 Task: Select a due date automation when advanced on, 2 days before a card is due add content with a name or a description starting with resume at 11:00 AM.
Action: Mouse moved to (939, 72)
Screenshot: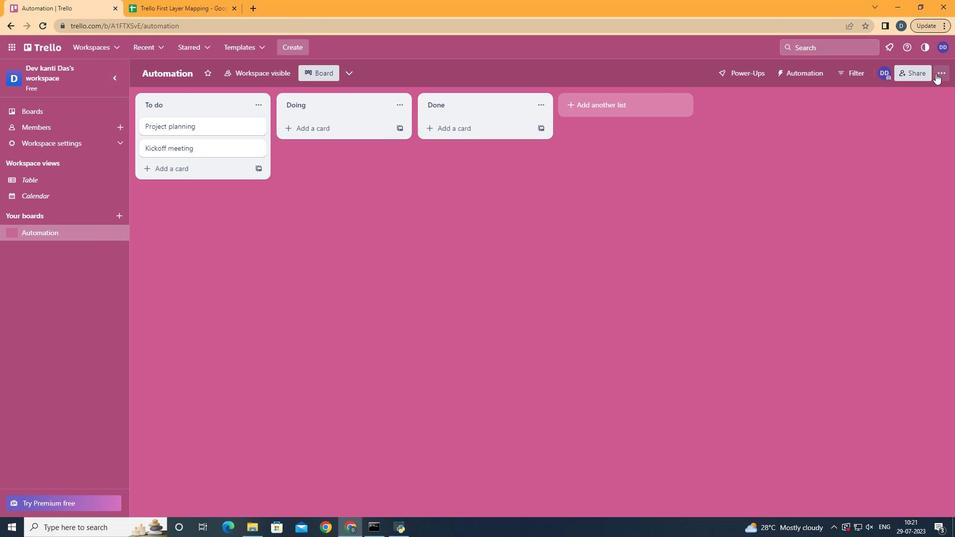 
Action: Mouse pressed left at (939, 72)
Screenshot: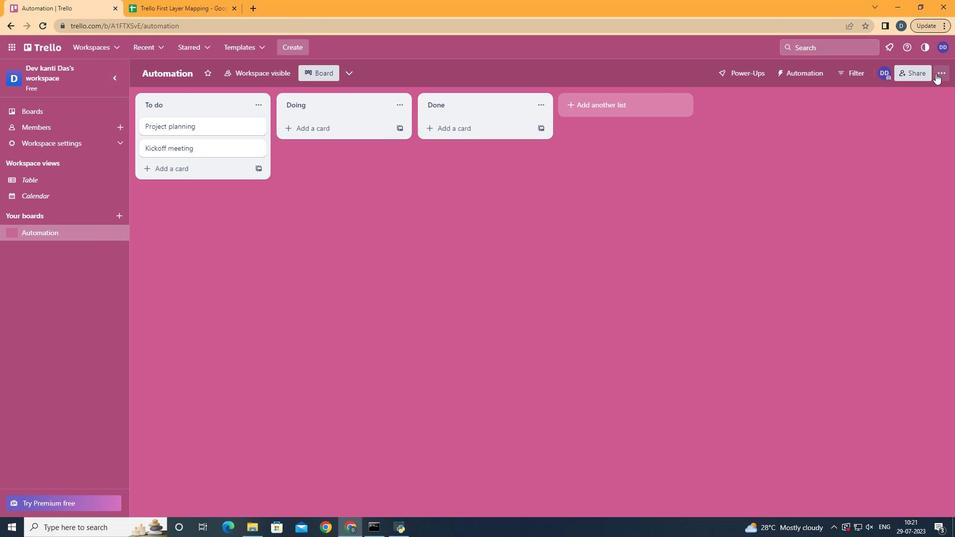 
Action: Mouse moved to (871, 207)
Screenshot: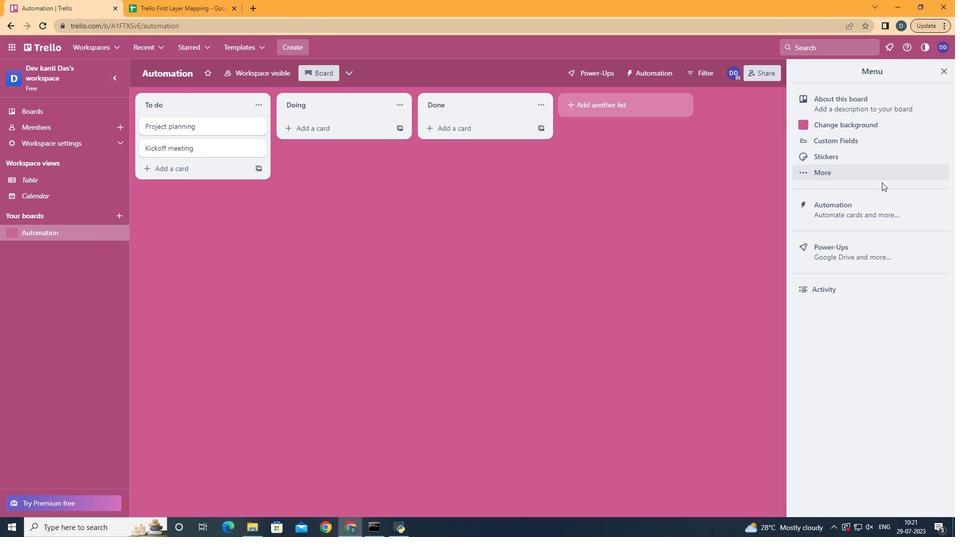
Action: Mouse pressed left at (871, 207)
Screenshot: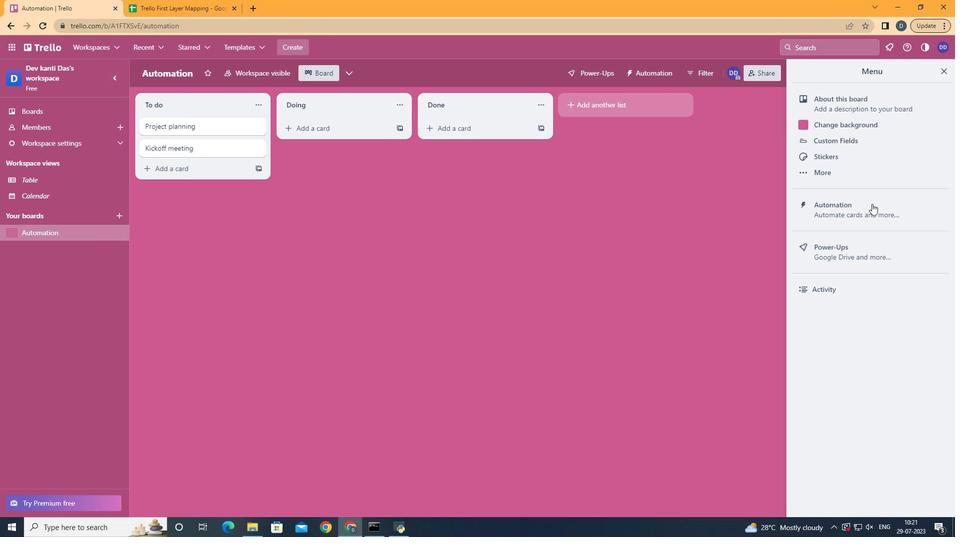 
Action: Mouse moved to (201, 205)
Screenshot: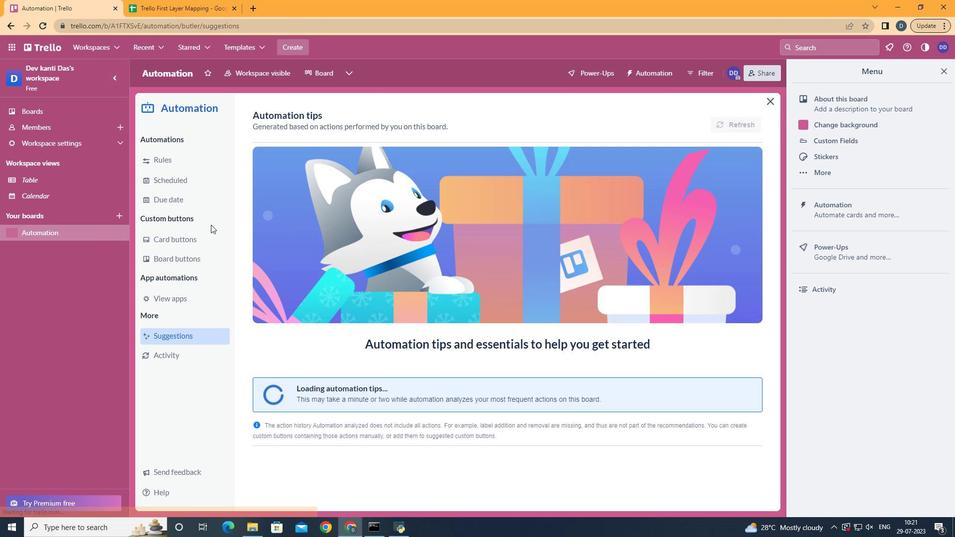 
Action: Mouse pressed left at (201, 205)
Screenshot: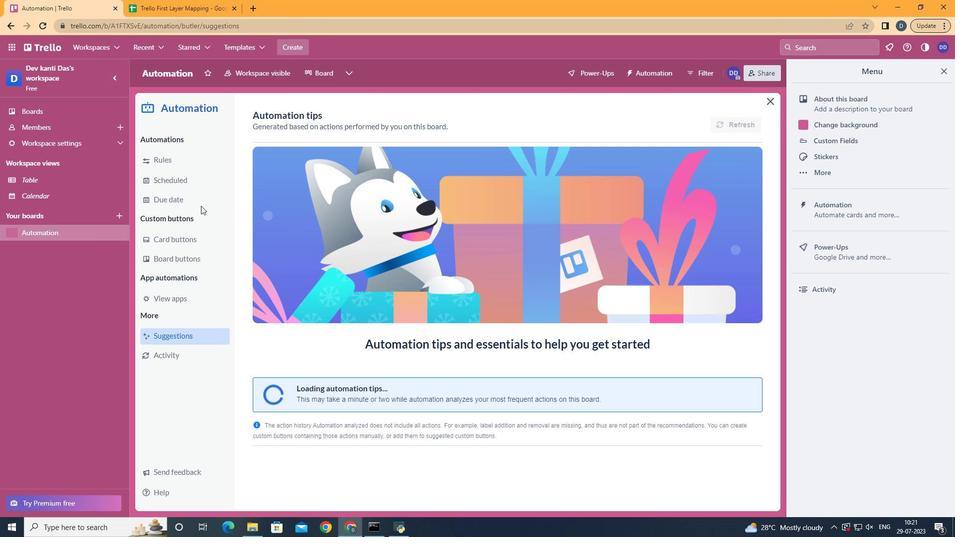 
Action: Mouse moved to (704, 115)
Screenshot: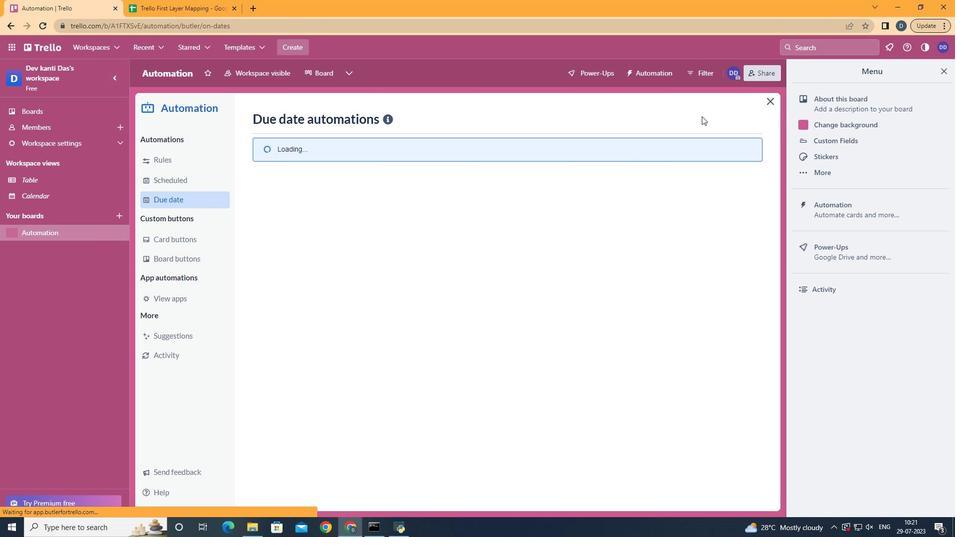 
Action: Mouse pressed left at (704, 115)
Screenshot: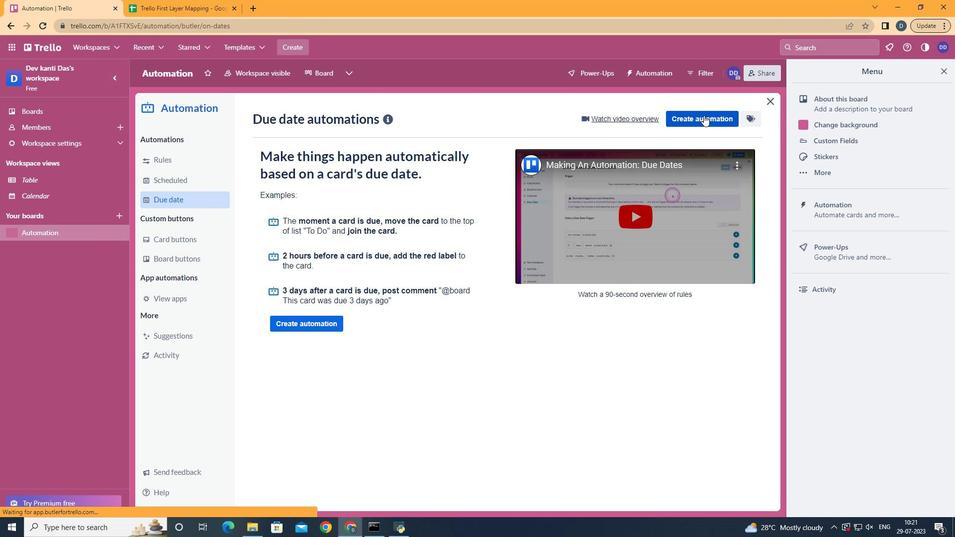 
Action: Mouse moved to (482, 214)
Screenshot: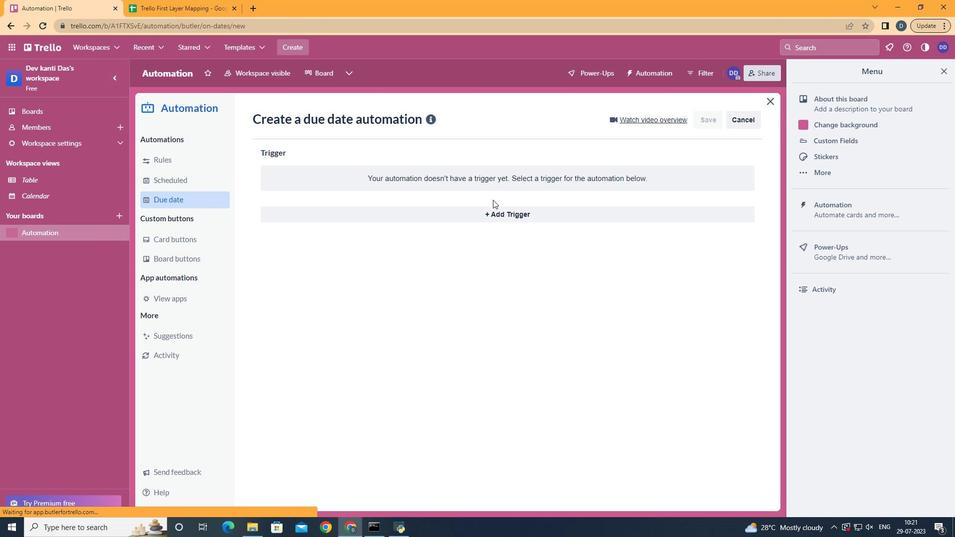 
Action: Mouse pressed left at (482, 214)
Screenshot: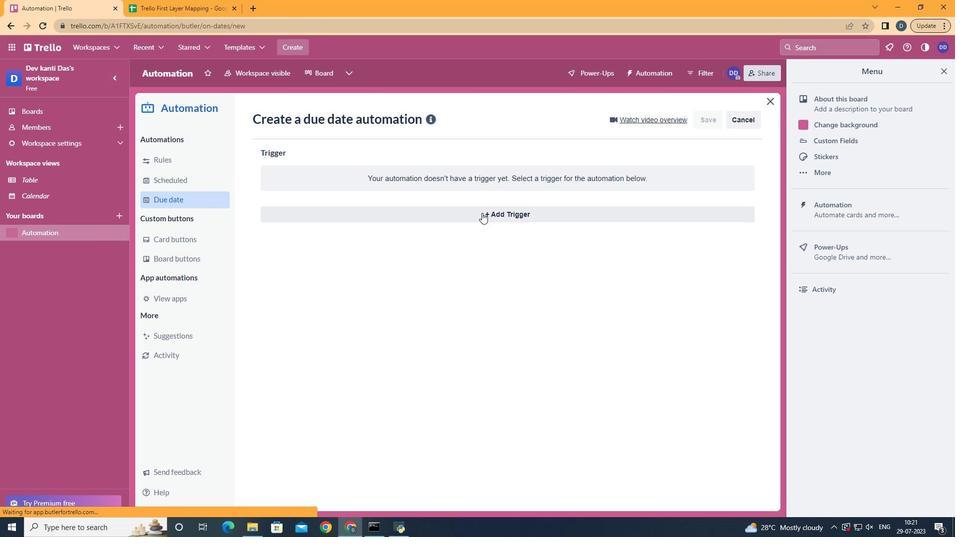 
Action: Mouse moved to (395, 365)
Screenshot: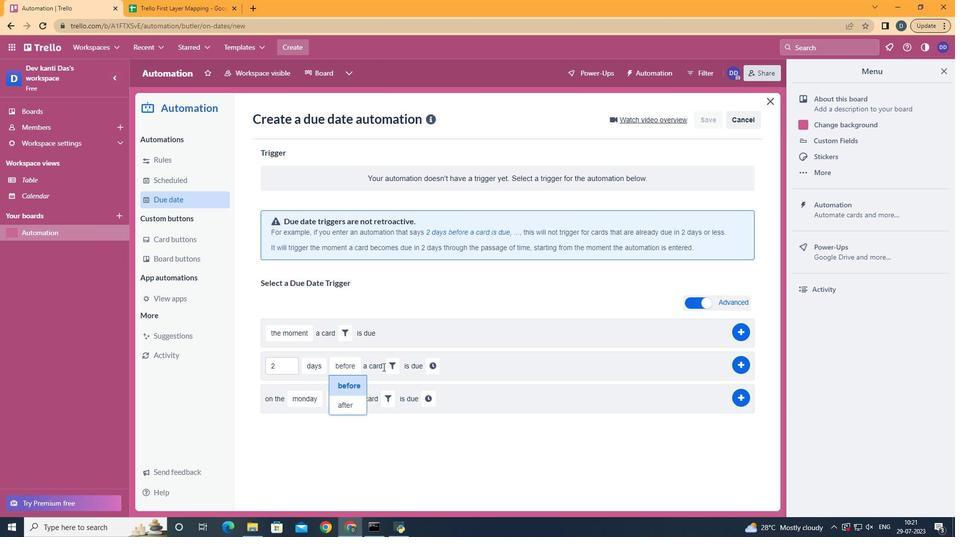 
Action: Mouse pressed left at (395, 365)
Screenshot: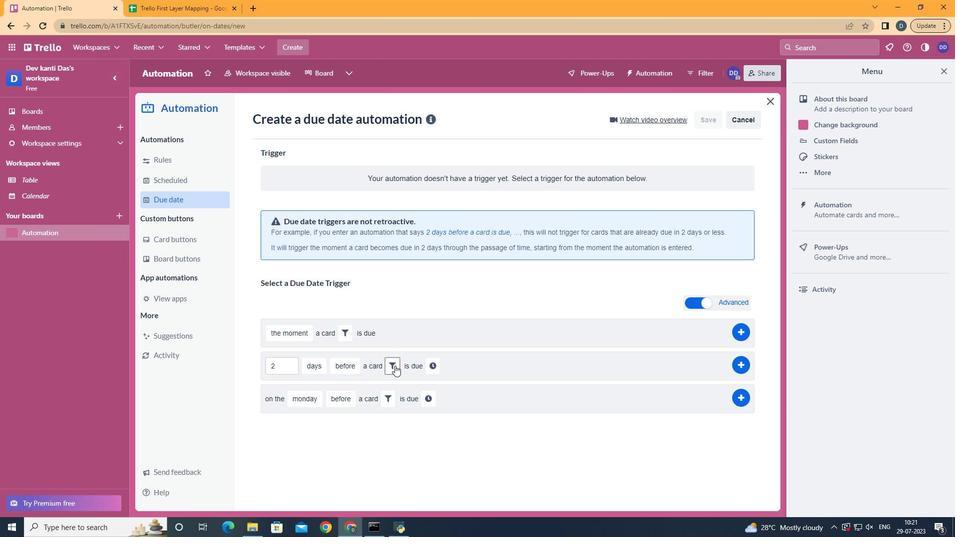 
Action: Mouse moved to (512, 399)
Screenshot: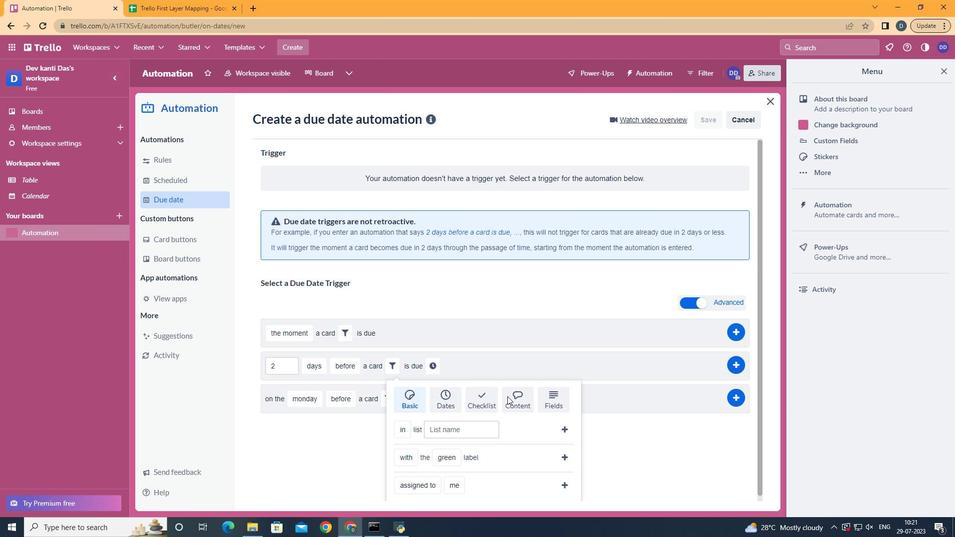 
Action: Mouse pressed left at (512, 399)
Screenshot: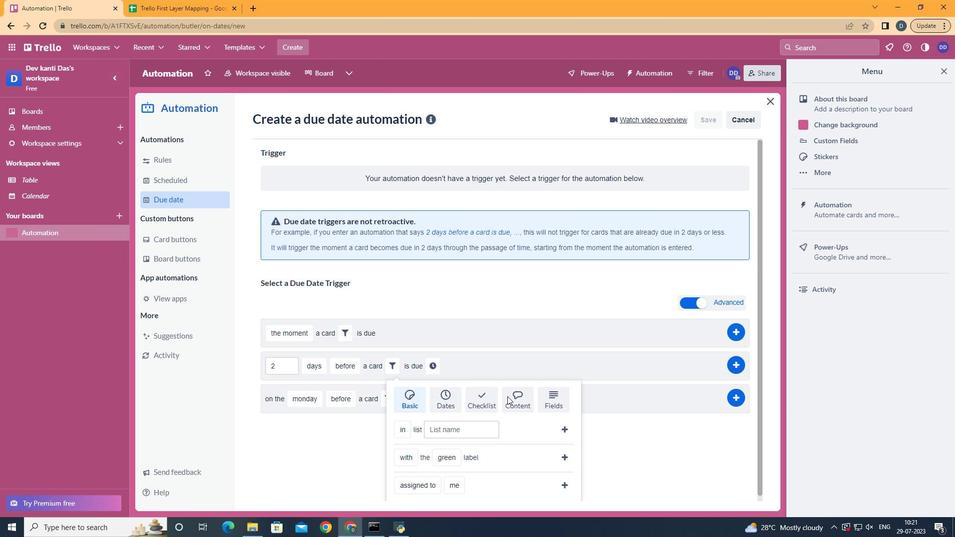 
Action: Mouse moved to (439, 484)
Screenshot: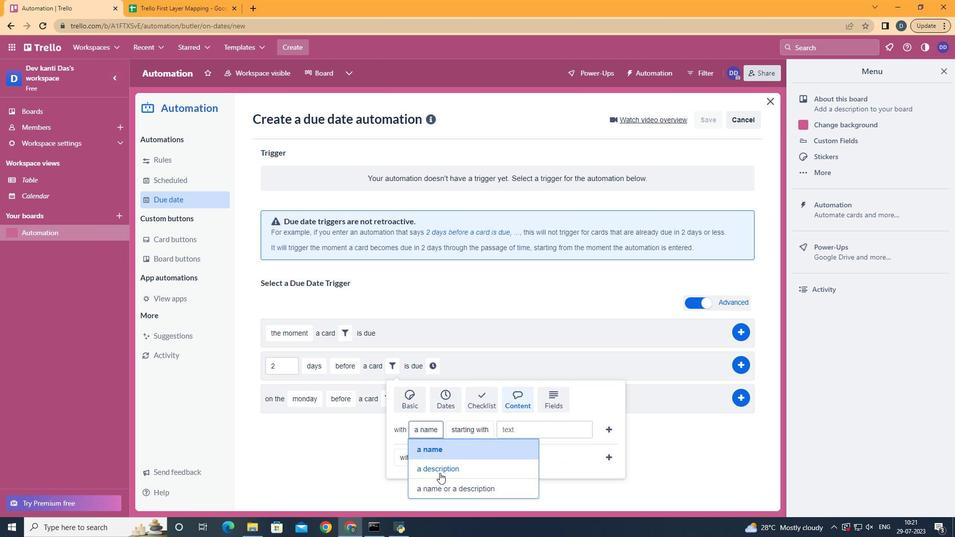 
Action: Mouse pressed left at (439, 484)
Screenshot: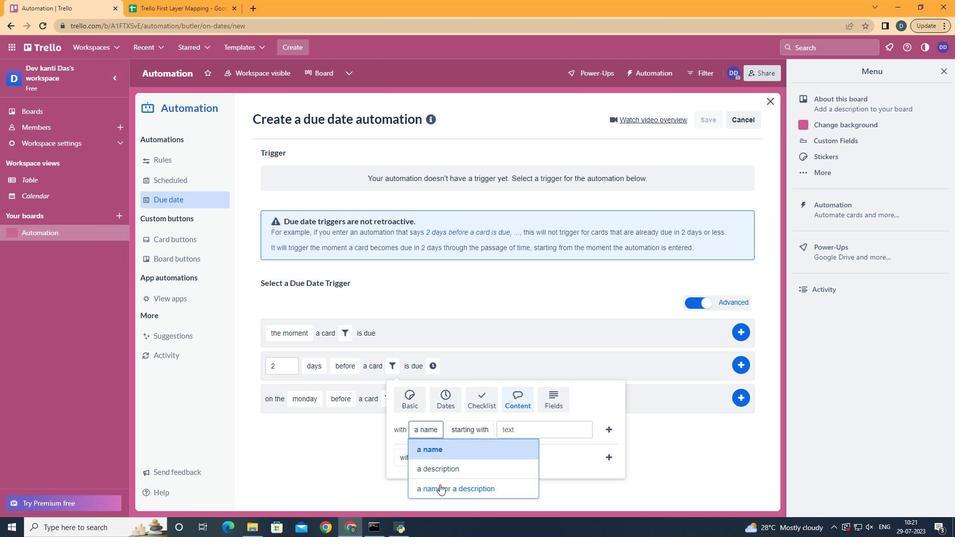 
Action: Mouse moved to (540, 309)
Screenshot: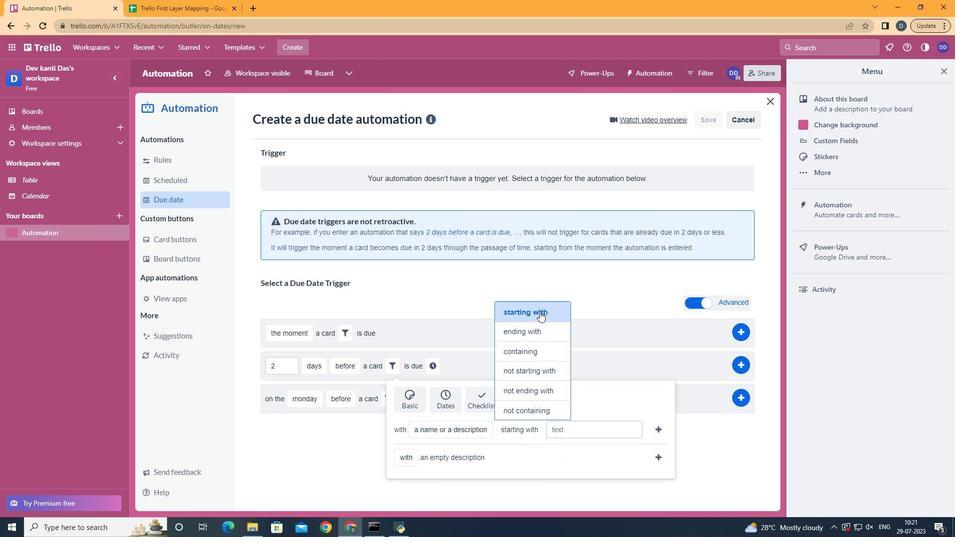 
Action: Mouse pressed left at (540, 309)
Screenshot: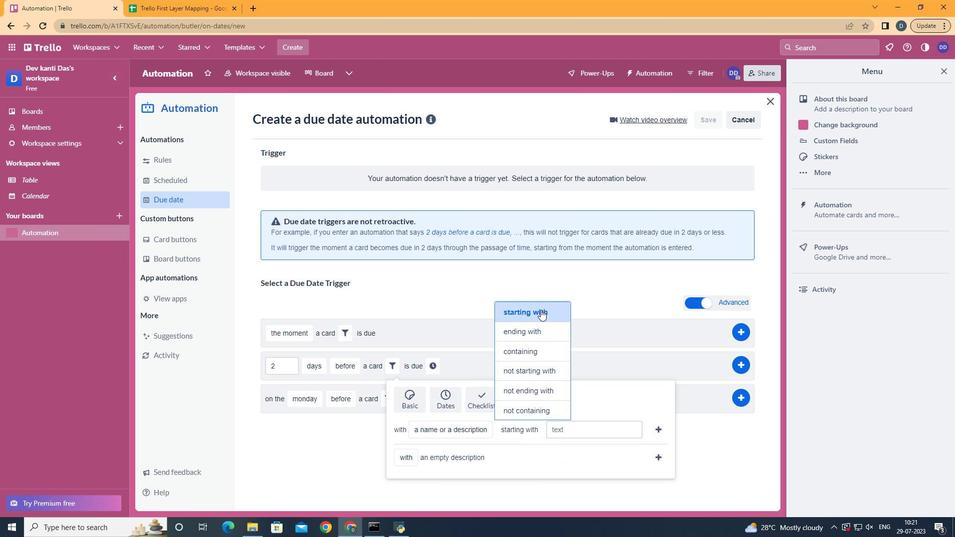 
Action: Mouse moved to (573, 428)
Screenshot: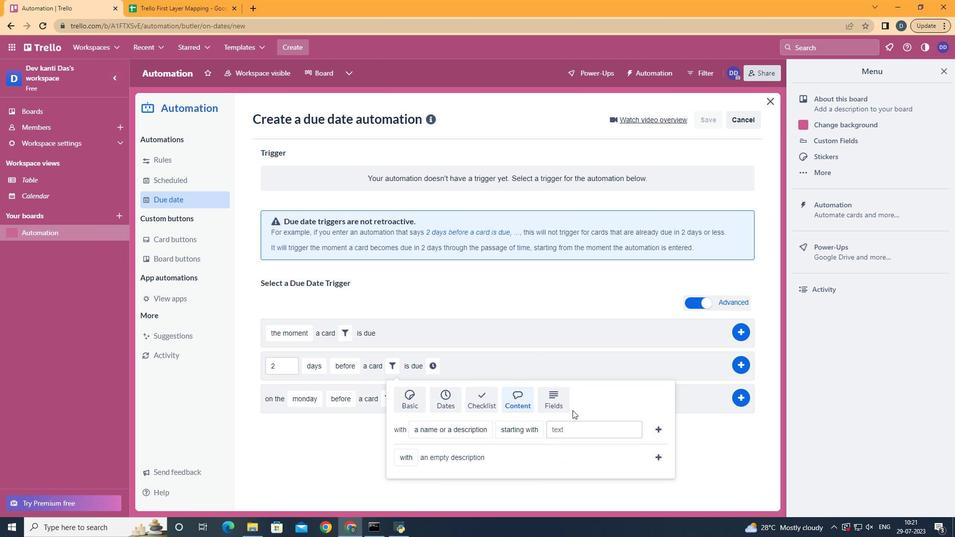 
Action: Mouse pressed left at (573, 428)
Screenshot: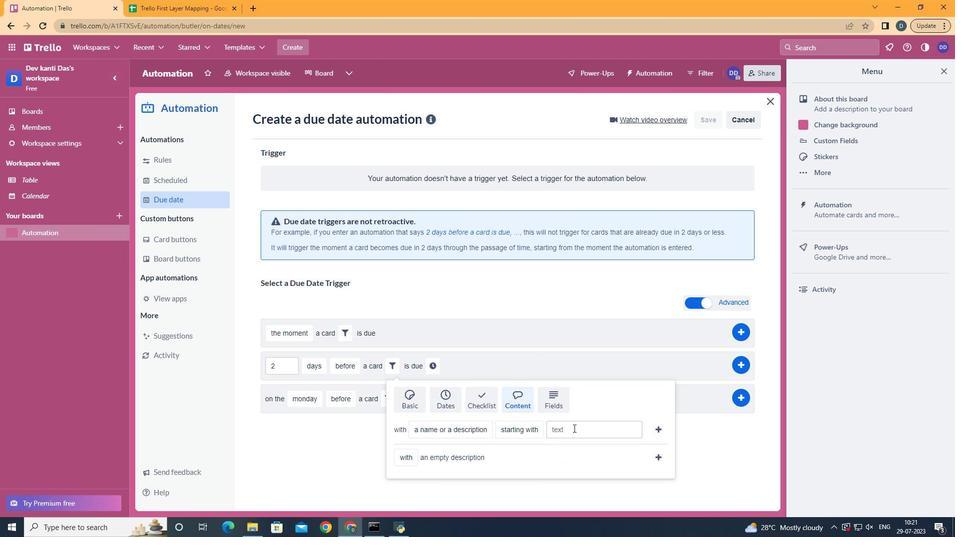 
Action: Key pressed resume
Screenshot: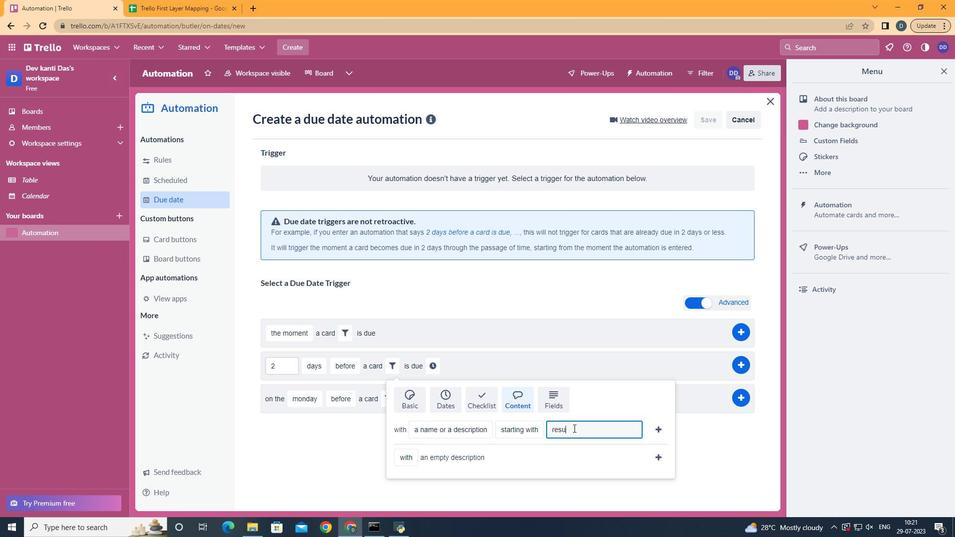 
Action: Mouse moved to (653, 433)
Screenshot: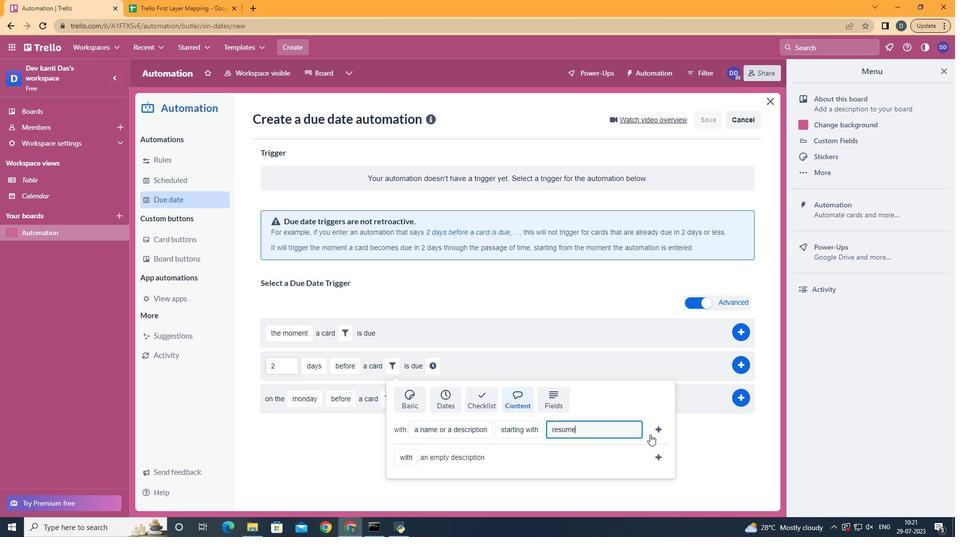 
Action: Mouse pressed left at (653, 433)
Screenshot: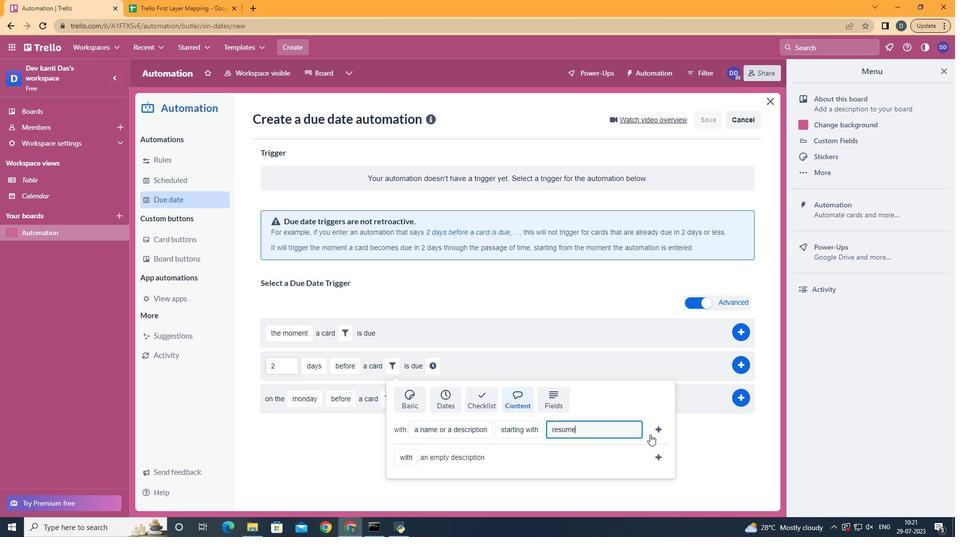 
Action: Mouse moved to (613, 369)
Screenshot: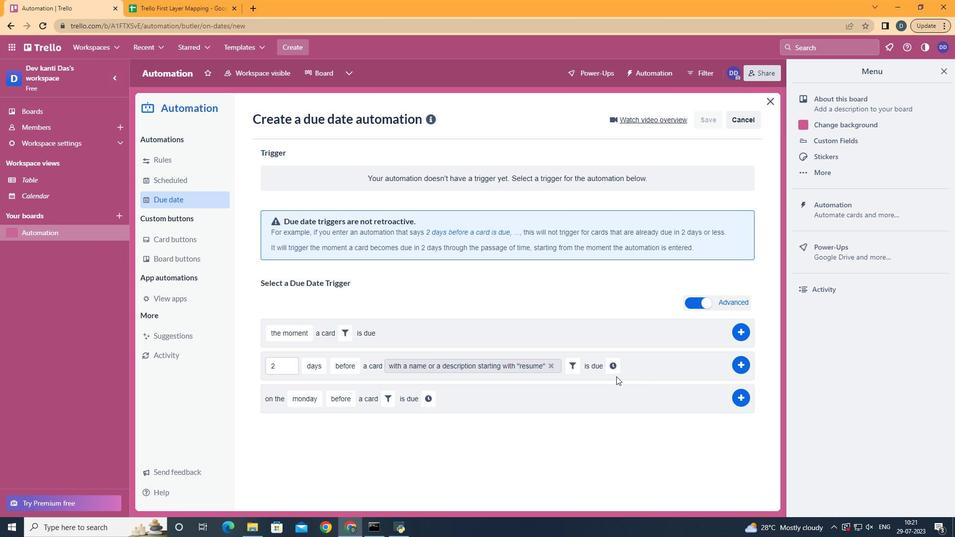 
Action: Mouse pressed left at (613, 369)
Screenshot: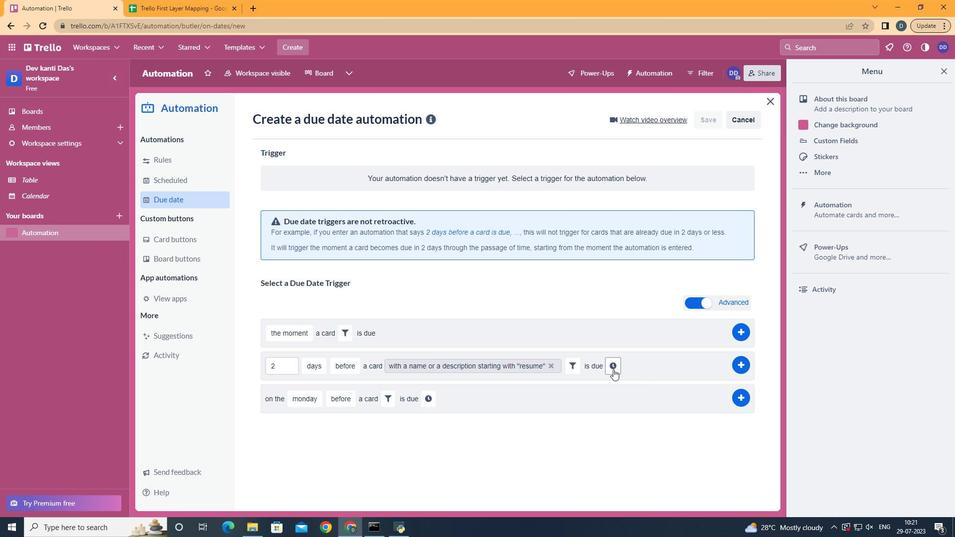 
Action: Mouse moved to (307, 388)
Screenshot: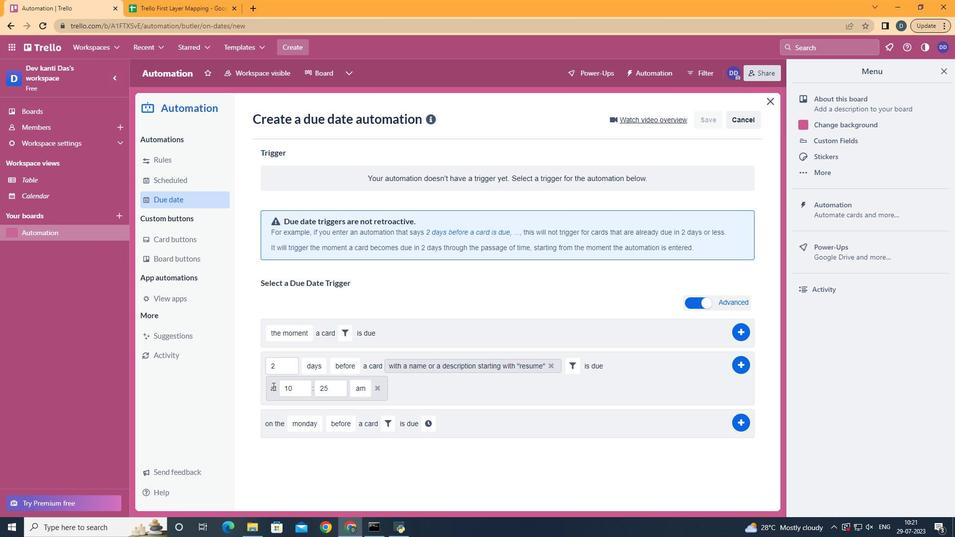 
Action: Mouse pressed left at (307, 388)
Screenshot: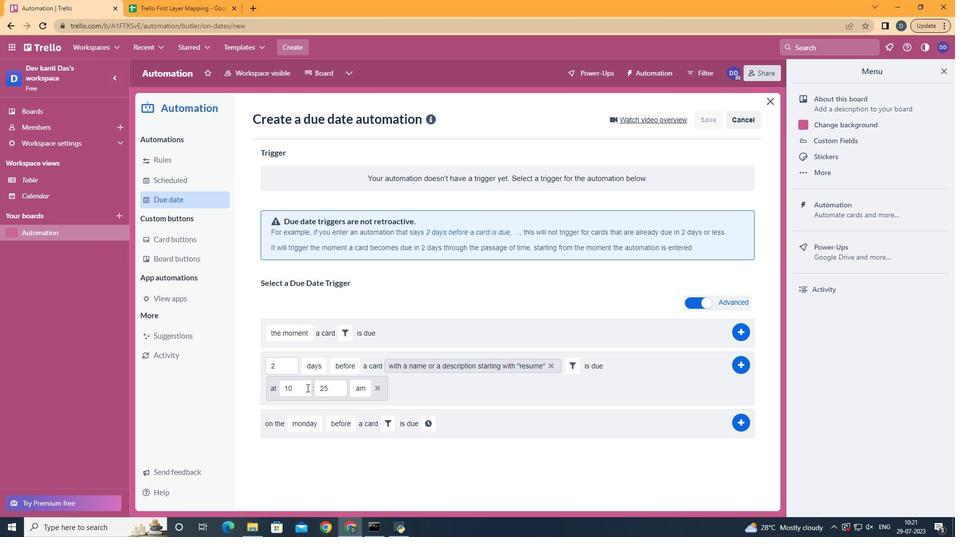 
Action: Mouse moved to (307, 388)
Screenshot: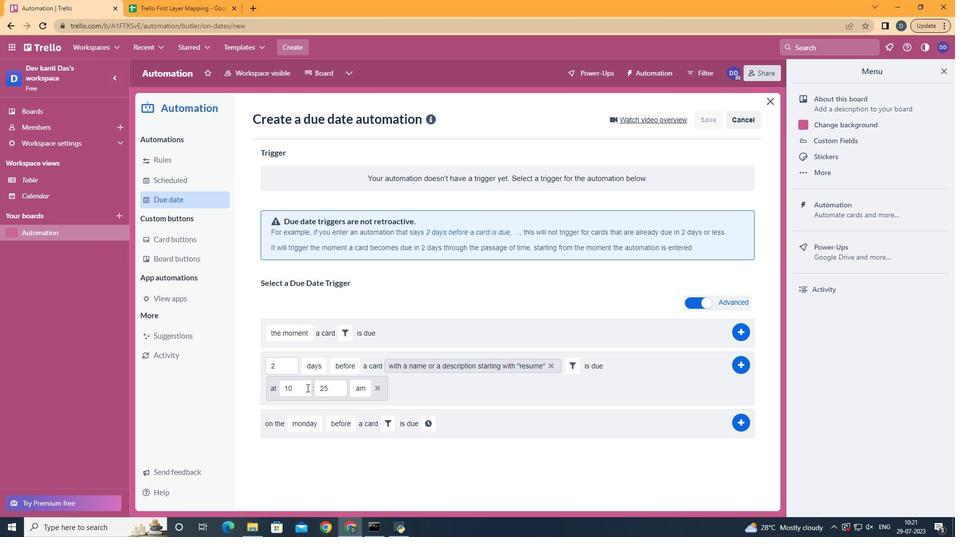 
Action: Key pressed <Key.backspace><Key.backspace>11
Screenshot: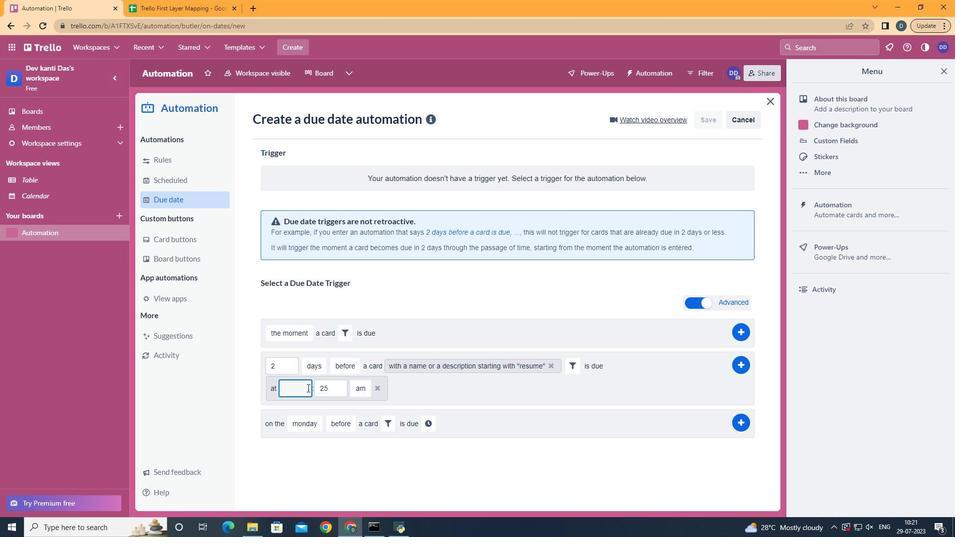 
Action: Mouse moved to (329, 390)
Screenshot: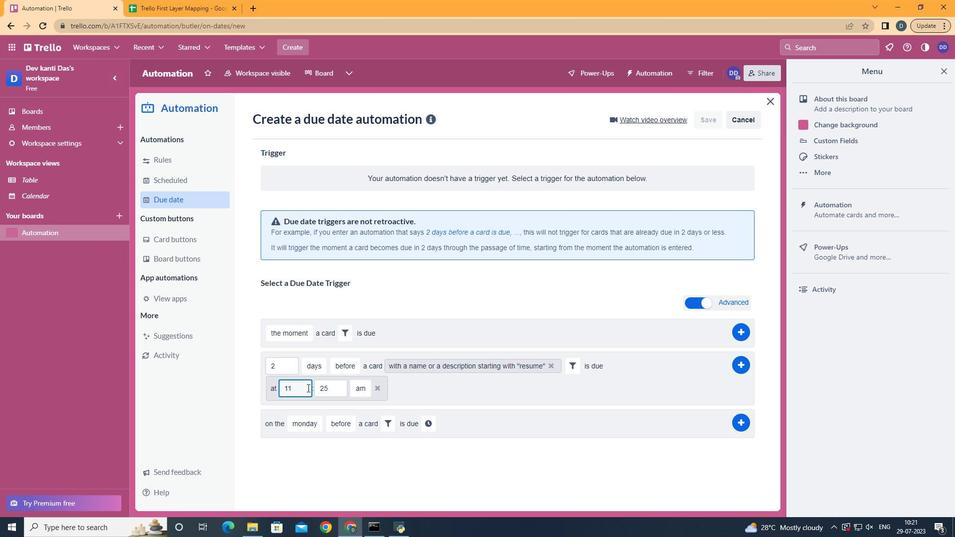 
Action: Mouse pressed left at (329, 390)
Screenshot: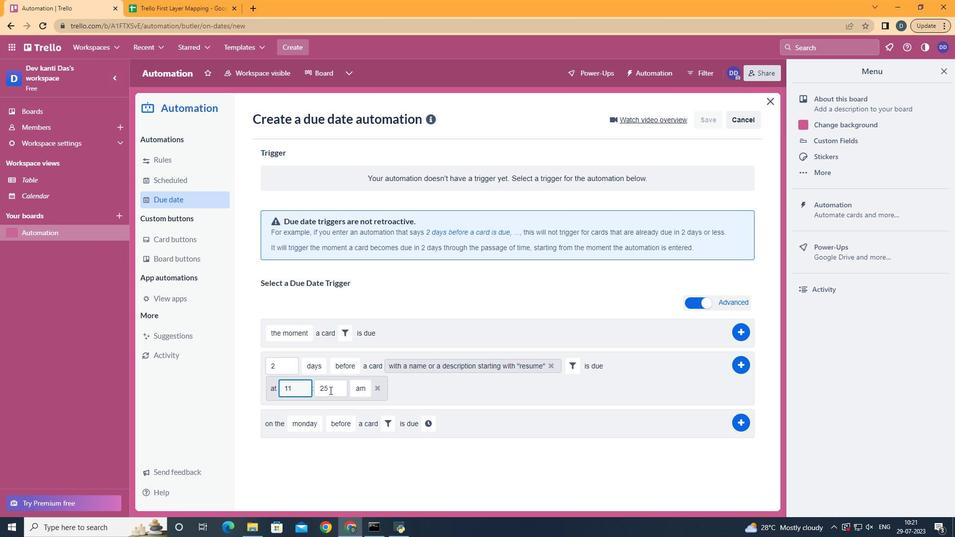 
Action: Key pressed <Key.backspace><Key.backspace>00
Screenshot: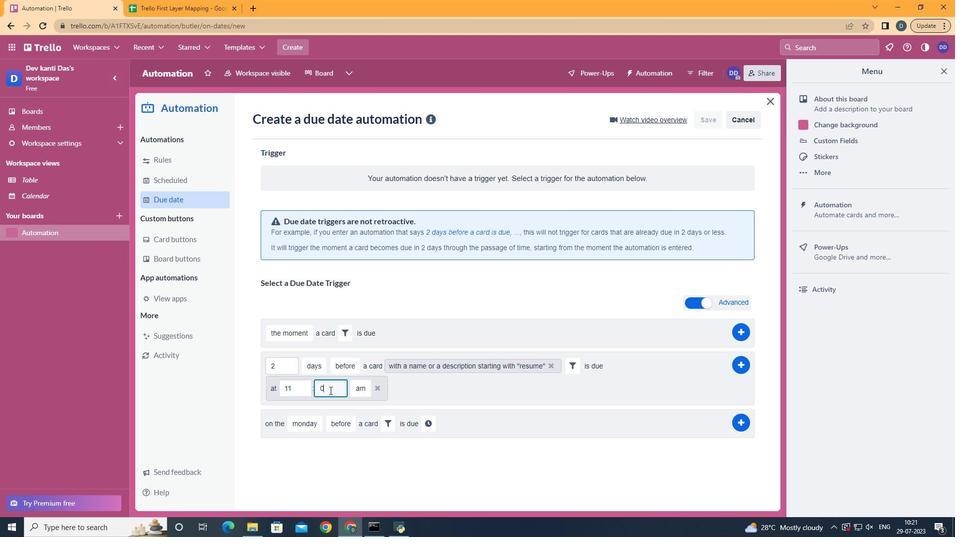 
Action: Mouse moved to (368, 411)
Screenshot: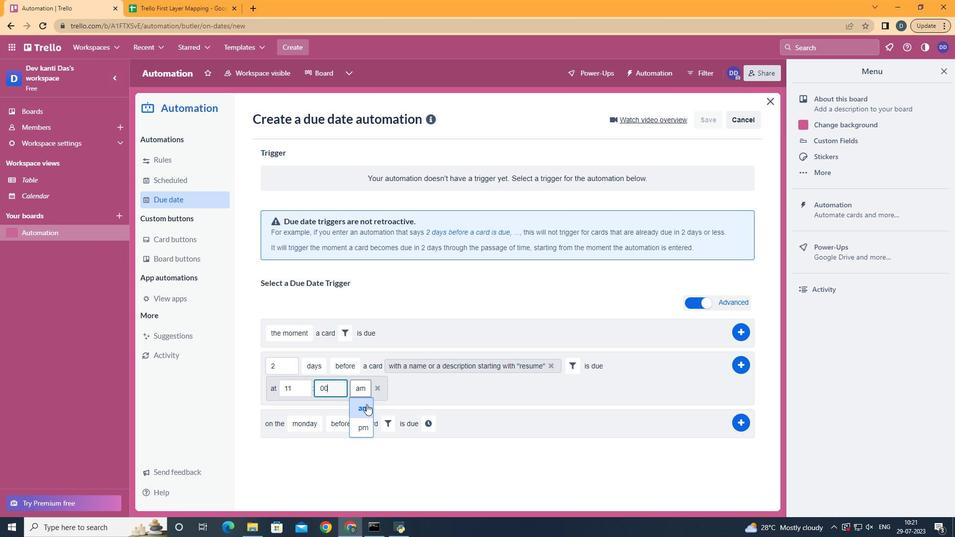 
Action: Mouse pressed left at (368, 411)
Screenshot: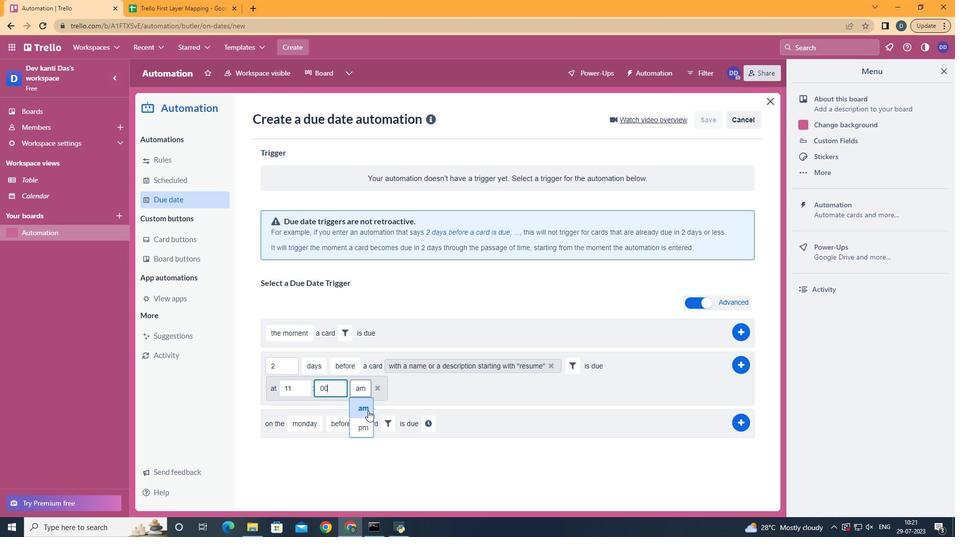 
